 Task: Increase the saturation in color threshold settings.
Action: Mouse moved to (114, 14)
Screenshot: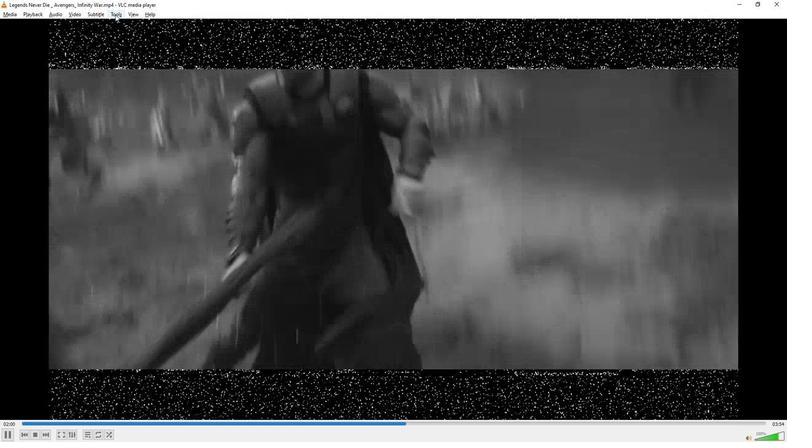 
Action: Mouse pressed left at (114, 14)
Screenshot: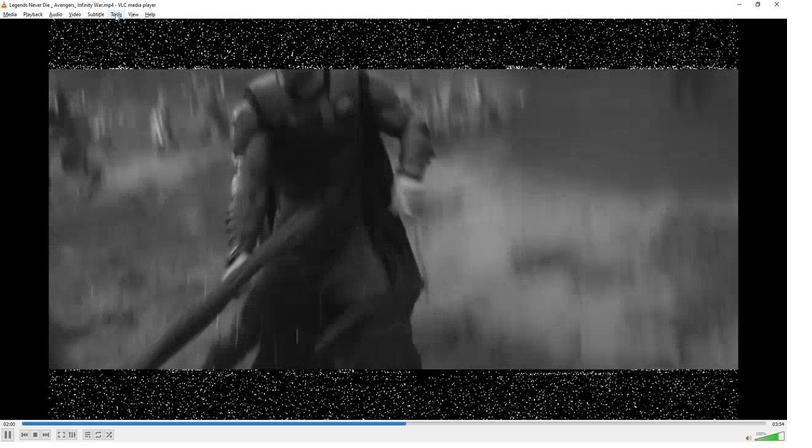 
Action: Mouse moved to (126, 23)
Screenshot: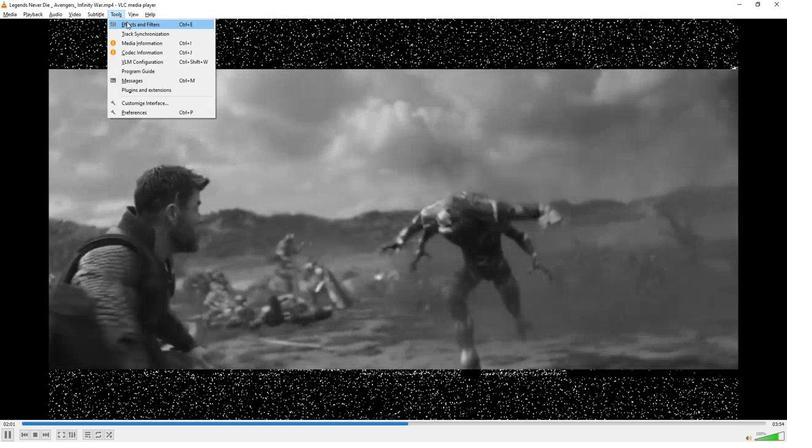 
Action: Mouse pressed left at (126, 23)
Screenshot: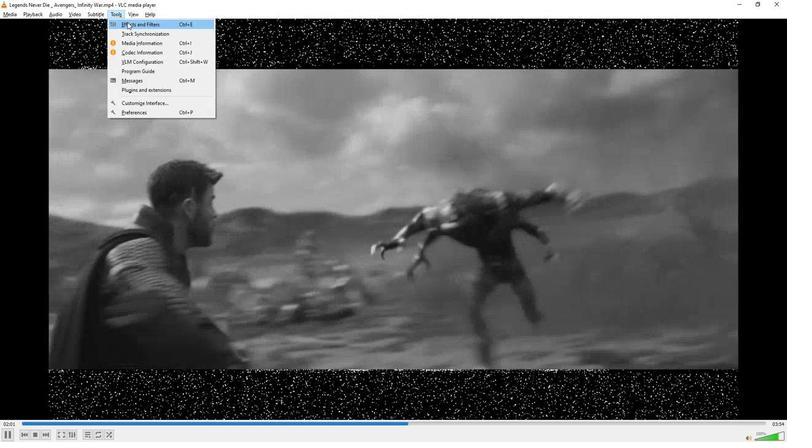 
Action: Mouse moved to (89, 66)
Screenshot: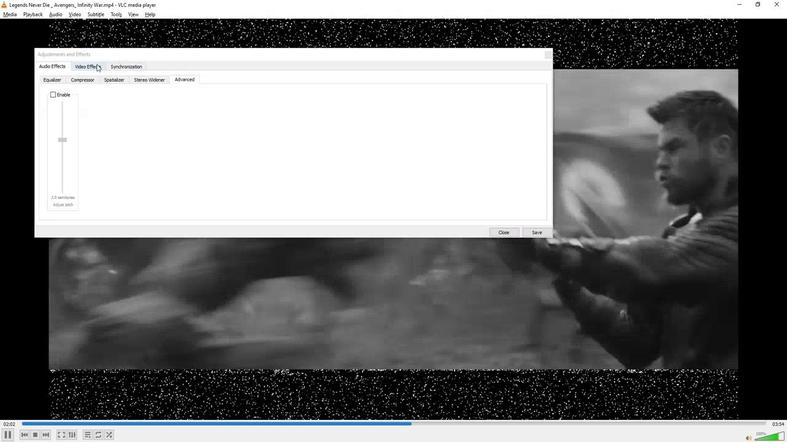 
Action: Mouse pressed left at (89, 66)
Screenshot: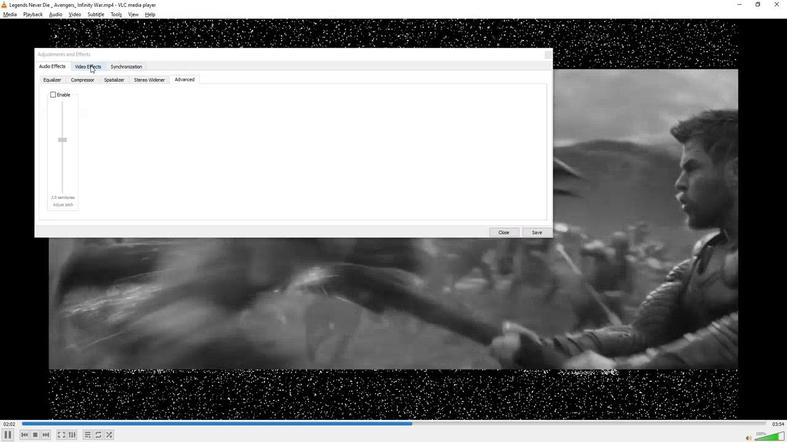 
Action: Mouse moved to (192, 148)
Screenshot: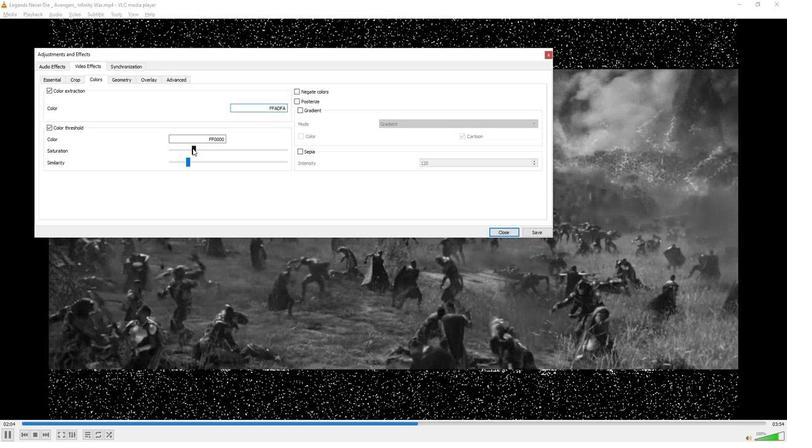 
Action: Mouse pressed left at (192, 148)
Screenshot: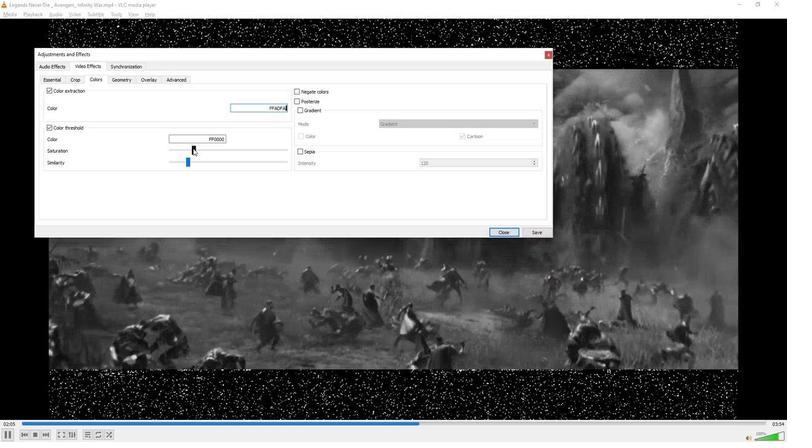 
Action: Mouse moved to (258, 275)
Screenshot: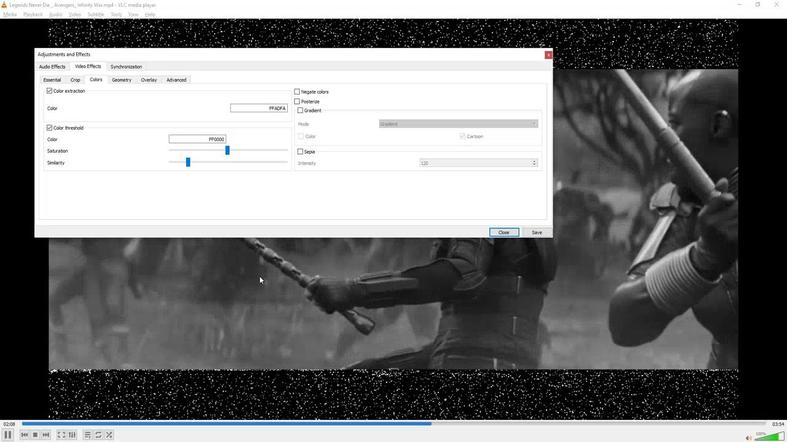 
